Task: Calculate the area of a triangle with a Python program given its base and height.
Action: Mouse moved to (156, 28)
Screenshot: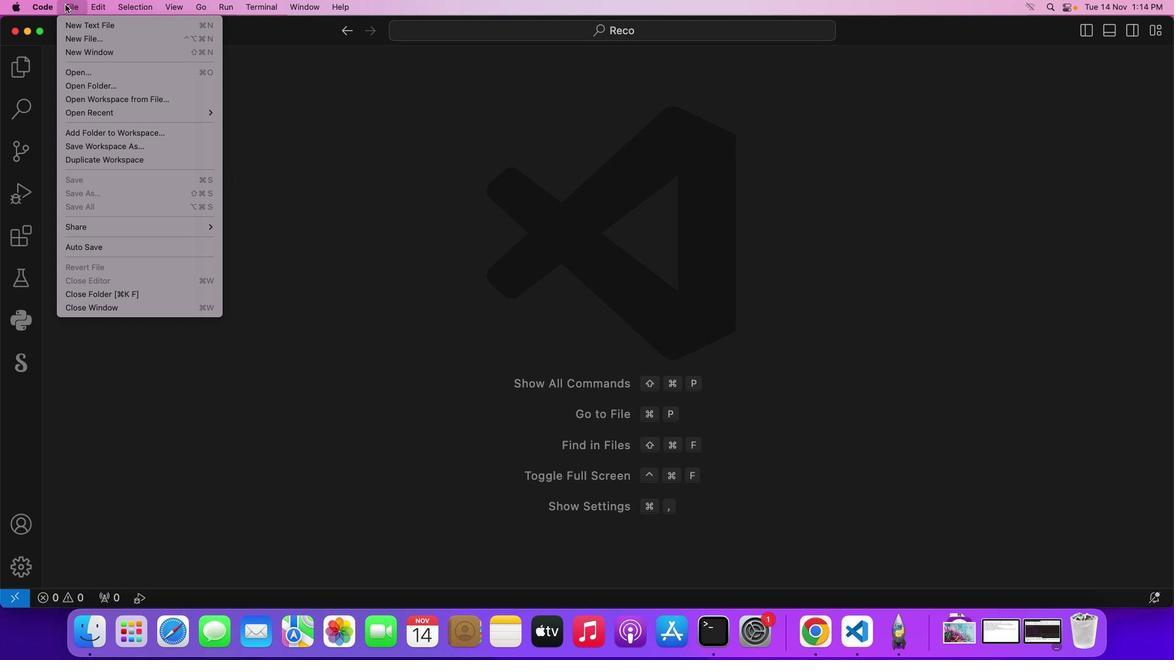 
Action: Mouse pressed left at (156, 28)
Screenshot: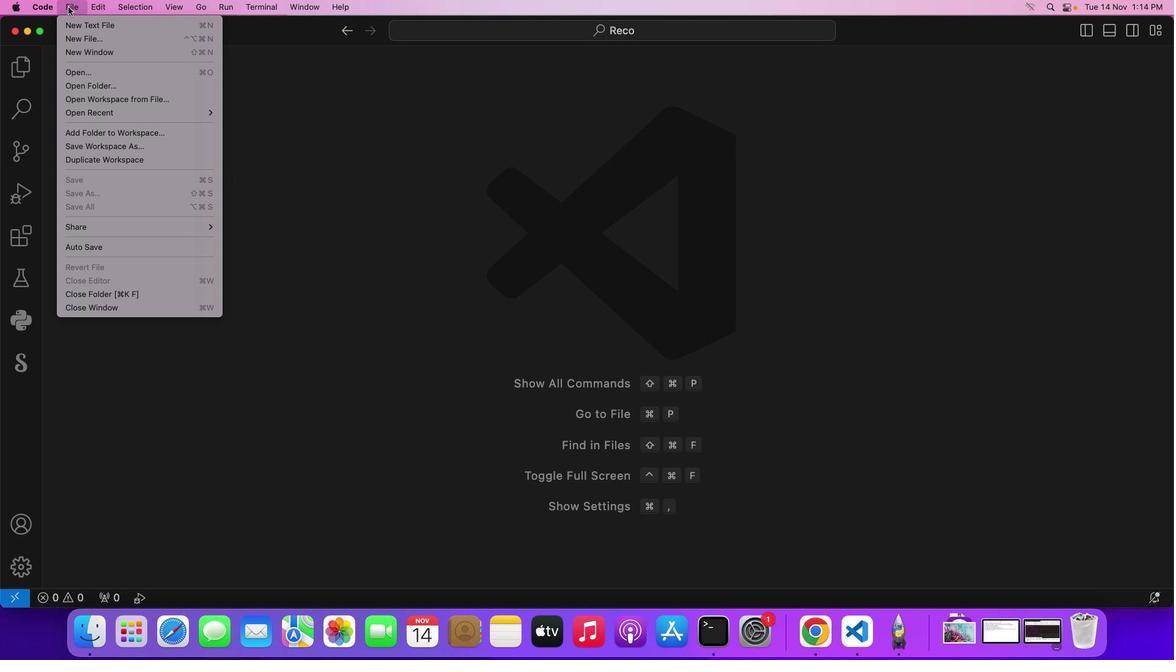 
Action: Mouse moved to (173, 43)
Screenshot: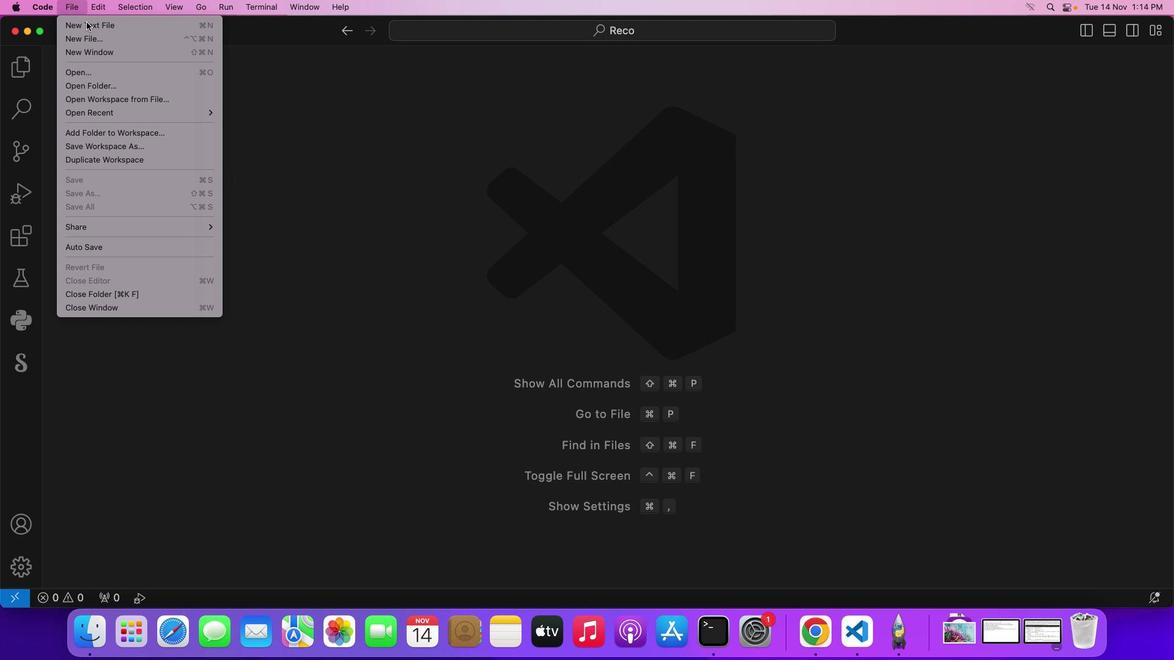 
Action: Mouse pressed left at (173, 43)
Screenshot: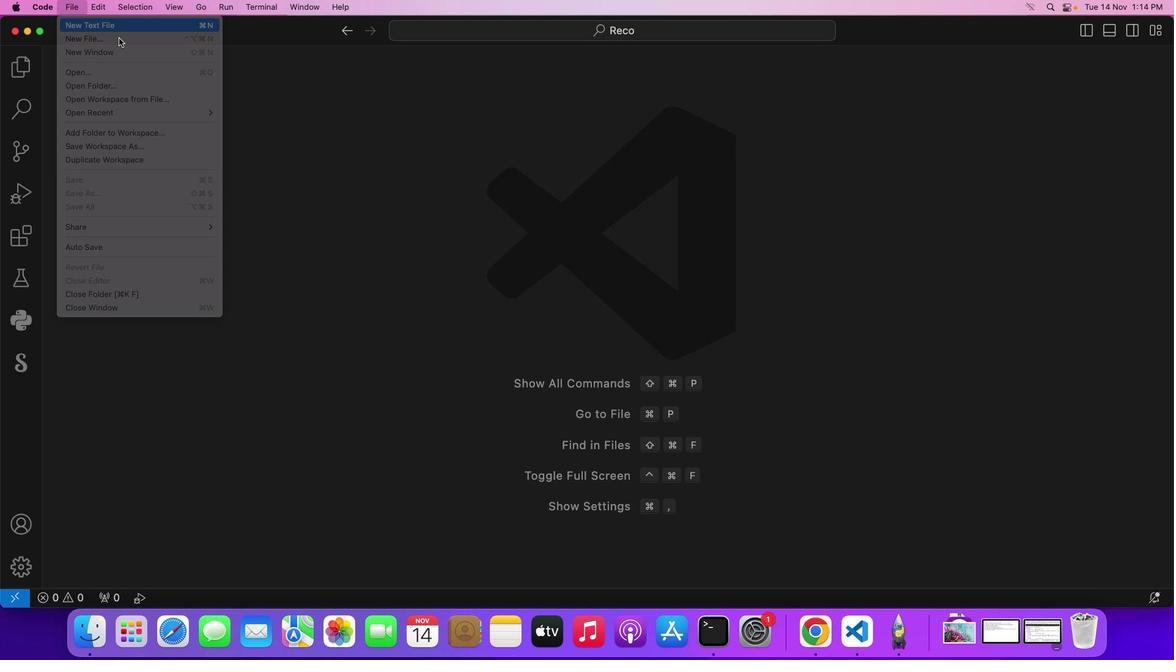 
Action: Mouse moved to (332, 205)
Screenshot: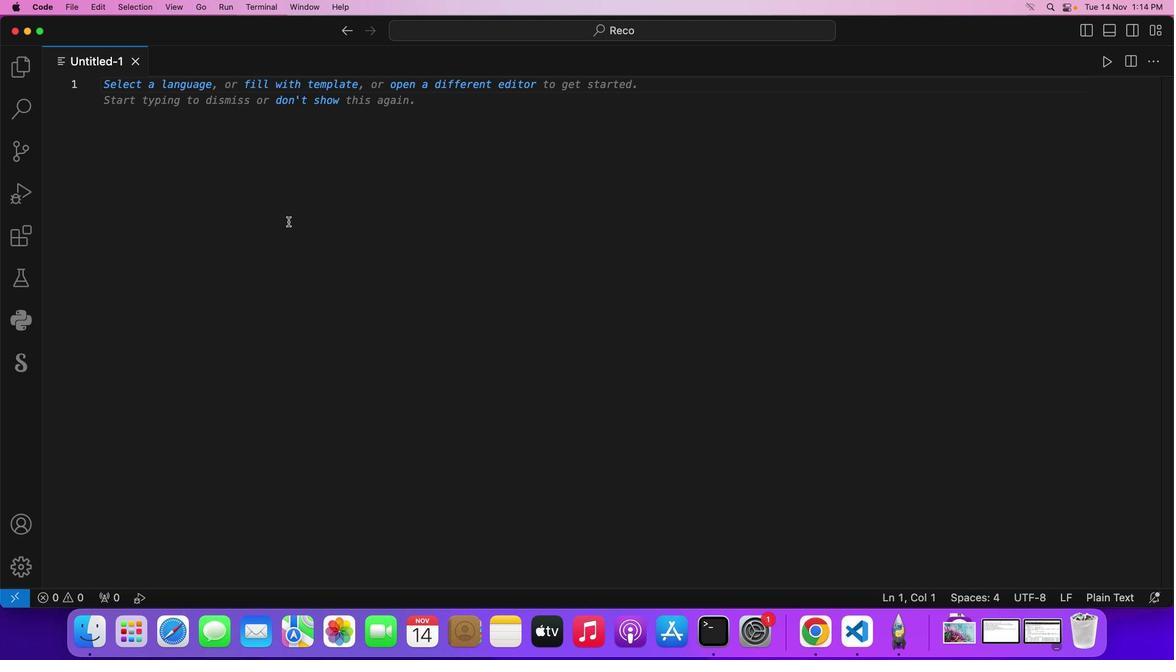 
Action: Key pressed Key.cmd
Screenshot: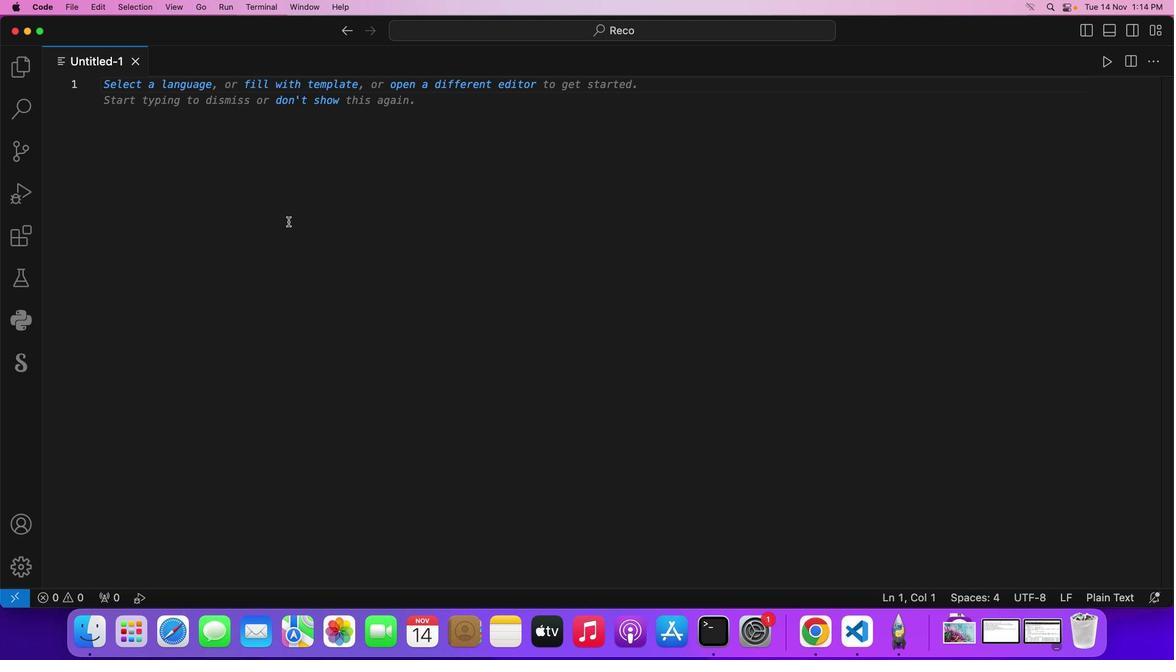 
Action: Mouse moved to (331, 206)
Screenshot: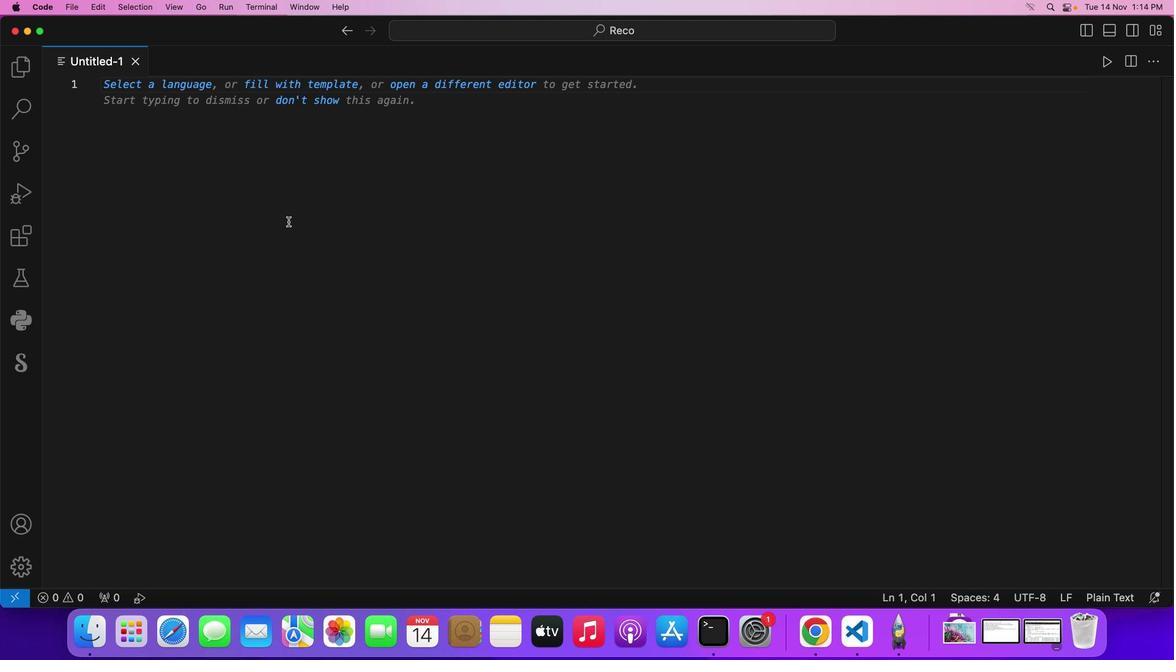 
Action: Key pressed 's'
Screenshot: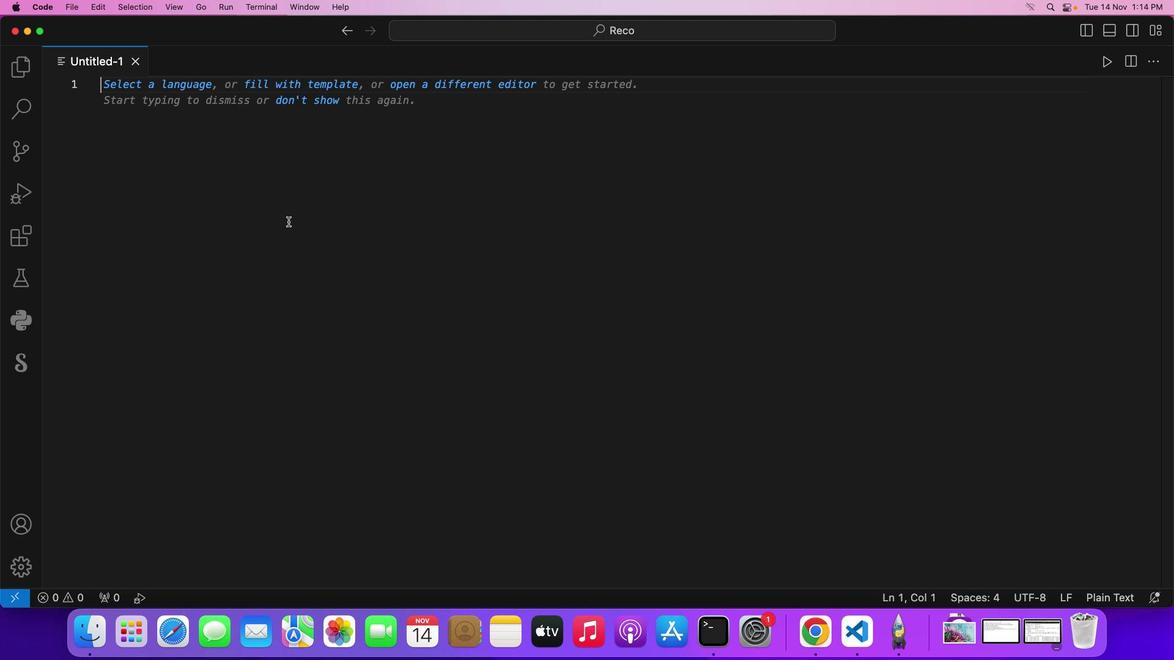 
Action: Mouse moved to (578, 232)
Screenshot: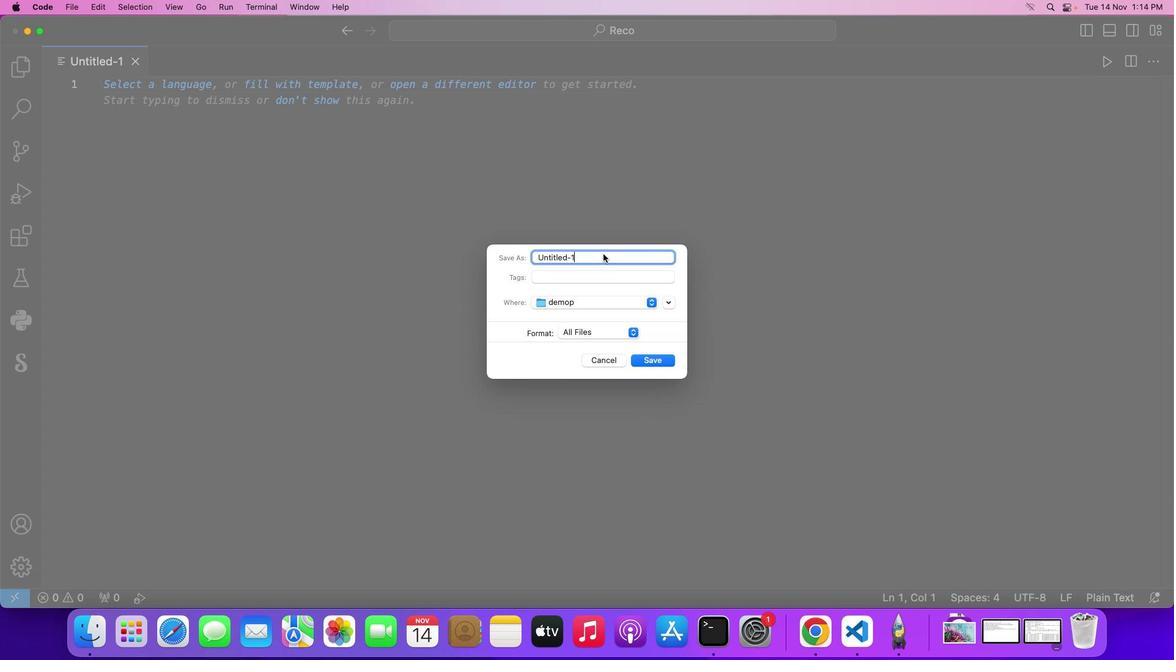 
Action: Mouse pressed left at (578, 232)
Screenshot: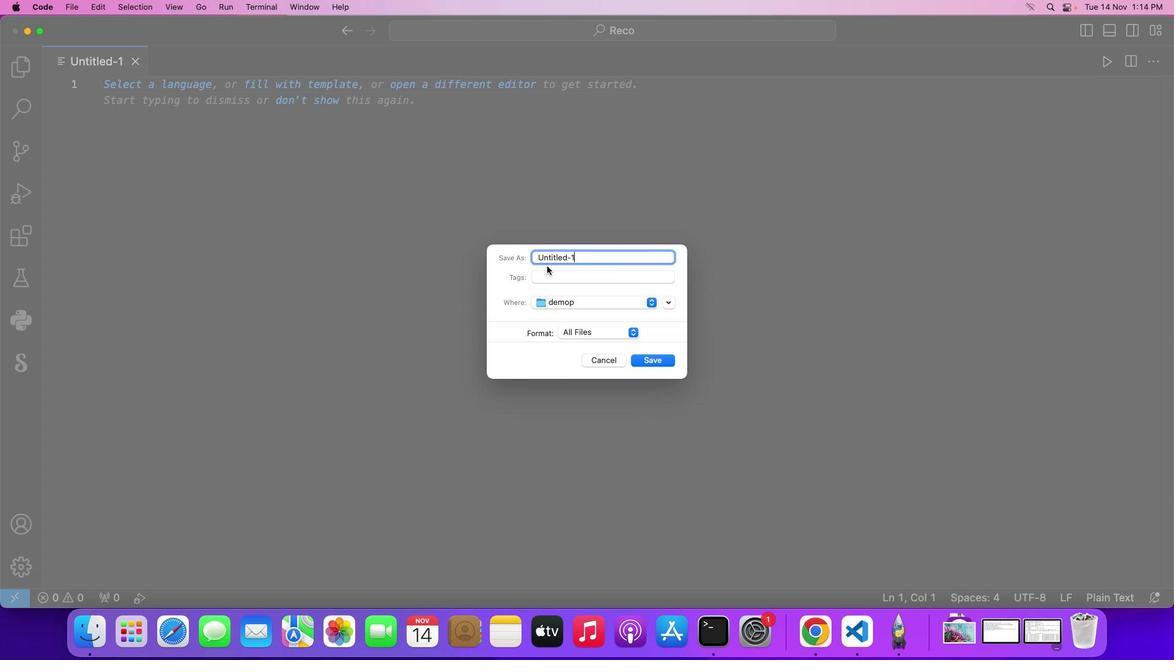 
Action: Mouse moved to (507, 241)
Screenshot: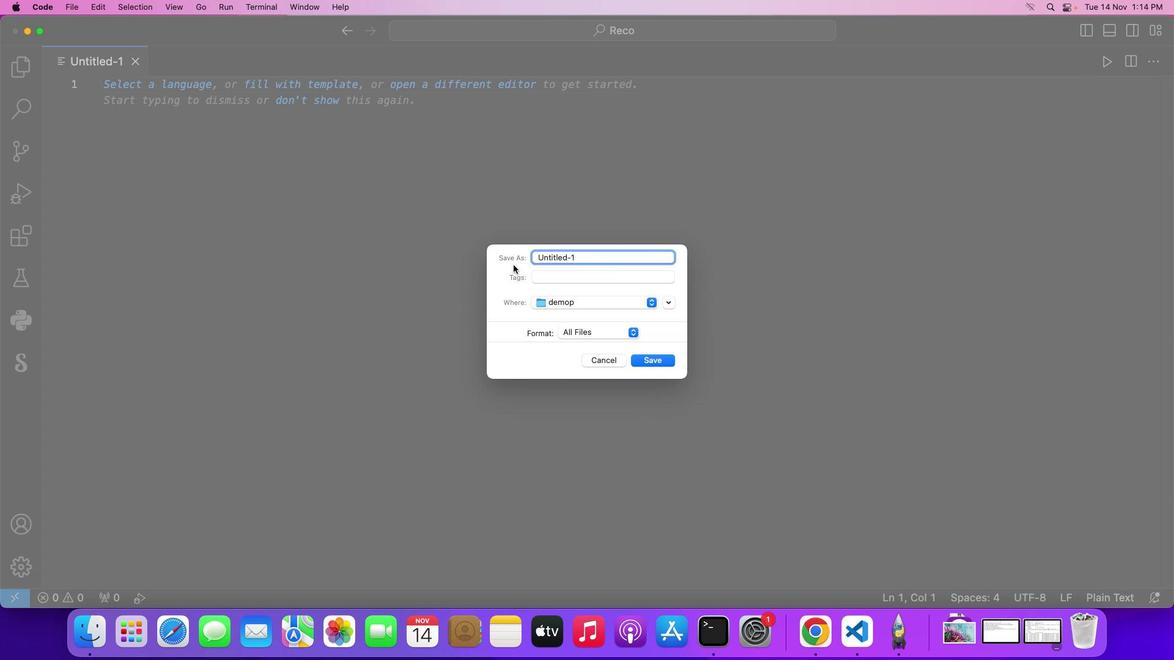 
Action: Key pressed Key.backspaceKey.backspaceKey.backspaceKey.backspaceKey.backspaceKey.backspaceKey.backspaceKey.backspaceKey.backspaceKey.backspaceKey.shift_r'D''e''m'Key.backspace'm''o'Key.shift_r'T''r''i''.''p''y'Key.enter'f'Key.backspaceKey.shift_r'#'Key.spaceKey.shift_r'D''e''f''u''b''e'Key.backspaceKey.backspaceKey.backspace'i''n''e'Key.space'a'Key.space'f''y''b'Key.backspaceKey.backspace'u''n''c''t''i''o''n'Key.space't''o'Key.space'c''a''l''c''u''l''a''t''e'Key.space't''g''e'Key.spaceKey.backspaceKey.backspaceKey.backspace'h''e'Key.space'a''r''e''a'Key.space'o''f'Key.space'a'Key.space't''r''u''a'Key.backspaceKey.backspace'i''a''n''g''l''e'Key.enter'd''e''f'Key.space'c''a''l''c''u''l''a''t''e'Key.shift_r'_''t''r''i''a''n''g''l''e'Key.shift_r'_''a''r''e''a'Key.shift_r'(''b''a''s''e'','Key.space'h''e''i''g''h''t'Key.rightKey.shift_r':'Key.enterKey.tabKey.backspaceKey.shift_r'#'Key.spaceKey.shift_r'F''o''r''m''u''l''a'Key.space'f''o''r'Key.space't''h''e'Key.space'a''r''e''a'Key.space'o''f'Key.space'a'Key.space't''r''i''u'Key.backspace'a''b''g''k''e'Key.backspaceKey.backspaceKey.backspaceKey.backspace'b'Key.backspace'n''g''k''e'Key.backspaceKey.backspace'l''e'Key.shift_r':'Key.space'd'Key.backspaceKey.backspaceKey.space'0''.''5'Key.spaceKey.shift_r'*'Key.space'b''a''s''e'Key.spaceKey.shift_r'*'Key.space'h''e''i''g''h''t'Key.enter'a''r''e''a'Key.space'='Key.space'0''.''5'Key.spaceKey.shift_r'*'Key.space'b''a''s''e'Key.spaceKey.shift_r'*'Key.space'h''e''i''g''h''t'Key.enterKey.enter'r''e''t''u''r''n'Key.space'a''r''e''a'Key.enterKey.enterKey.enterKey.shift_r'#'Key.spaceKey.shift_r'I''n''p''u''t'Key.space'v''a''l''u''e'Key.space'f''o''r'Key.space'b''a''s''e'Key.space'a''n''d'Key.space'h''e''i''g''h''t'Key.space'f''o''r''m'Key.space't''h''e'Key.space'u''s''e''r'Key.enter'b''a''s''e'Key.space'='Key.space'f''l''o''a''t'Key.shift_r'(''i''n''p''u''t'Key.shift_r'('Key.shift_r'"'Key.shift_r'E''n''t''e''r'Key.space't''h''e'Key.space'b''a''s''e'Key.space'o''f'Key.space't''h''e'Key.space't''r''i''a''n''g''l''e'Key.shift_r':'Key.spaceKey.rightKey.rightKey.rightKey.enter'h''e''i''g''h''t'Key.space'='Key.space'f''l''o''a''t'Key.shift_r'(''i''n''p''u''t'Key.shift_r'('Key.shift_r'"'Key.shift_r'E''n''t''e''r'Key.space't''h''e'Key.space'h''e''i''g''h''t'Key.space'o''f'Key.space't''h''e'Key.space't''r''i''a''n''g''l''e'Key.shift_r':'Key.spaceKey.rightKey.rightKey.rightKey.enterKey.enterKey.shift_r'#'Key.spaceKey.shift_r'C''a''l''c''u''l''a''t''e'Key.space't''h''e'Key.space'a''r''e''a'Key.space'u''s''i''n''g'Key.space't''h''e'Key.space'd''e''f''i''n''e''d'Key.space'f''u''n''c''t''i''o''n'Key.enter'a''r''e''a'Key.space'='Key.space'c''a''l''c''u''l''a''t''e'Key.shift_r'_''t''r''i''a''n''g''l''e'Key.shift_r'_''a''r''e''a'Key.shift_r'(''b''a''s''e'','Key.space'h''e''i''g''h''t'Key.rightKey.rightKey.enterKey.enterKey.shift_r'#'Key.spaceKey.shift_r'P''e''r'Key.backspaceKey.backspace'r''i''n''t'Key.space't''h''e'Key.space'r''e''s''u''l''t'Key.space'a''l''o''n''g'Key.space'w''i''t''h'Key.space'i''n''p''u''t'Key.space'v''a''l''u''e''s'Key.enter'p''r''i''n''t'Key.shift_r'(''f'Key.shift_r'"'Key.shift_r'T''h''e'Key.space'a''r''e''a'Key.space'o''f'Key.space't''h''e'Key.space't''r''i''a''n''g''l''e'Key.space'w''i''t''h'Key.space'b''a''s''e'Key.shift_rKey.spaceKey.shift_r'{''b''a''s''e'Key.rightKey.space'a''n''d'Key.space'h''e''i''g''h''t'Key.spaceKey.shift_r'{''h''e''i''g''h''t'Key.rightKey.space'i''s'Key.shift_r':'Key.spaceKey.shift_r'{''a''r''e''a'Key.rightKey.rightKey.rightKey.enterKey.enter
Screenshot: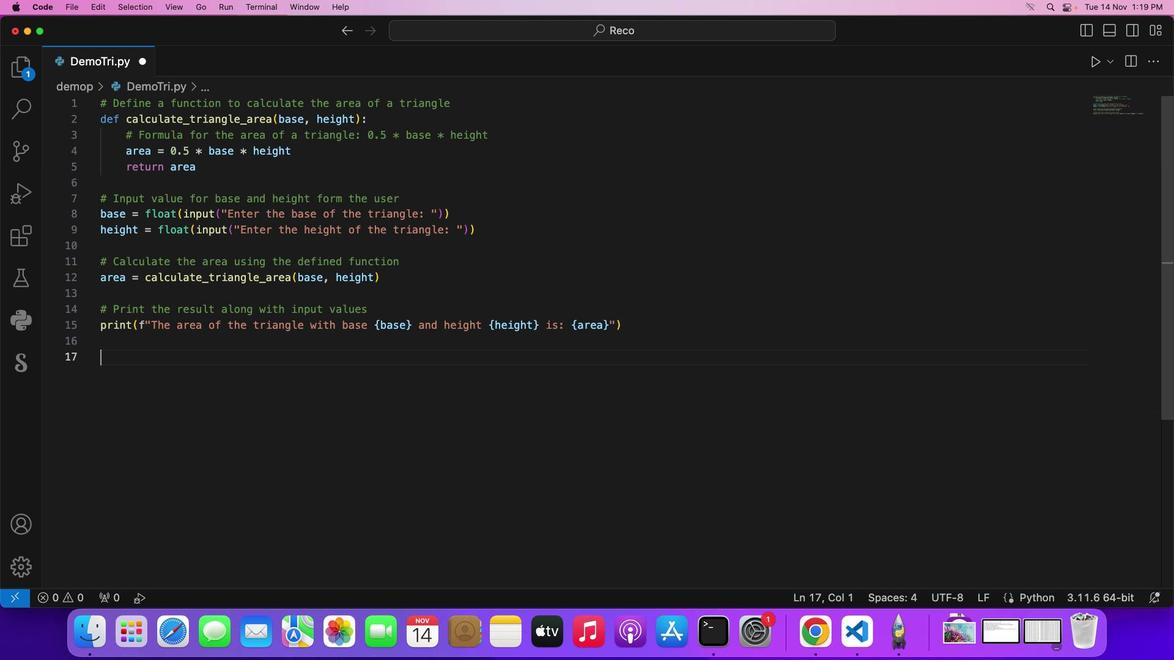 
Action: Mouse moved to (840, 211)
Screenshot: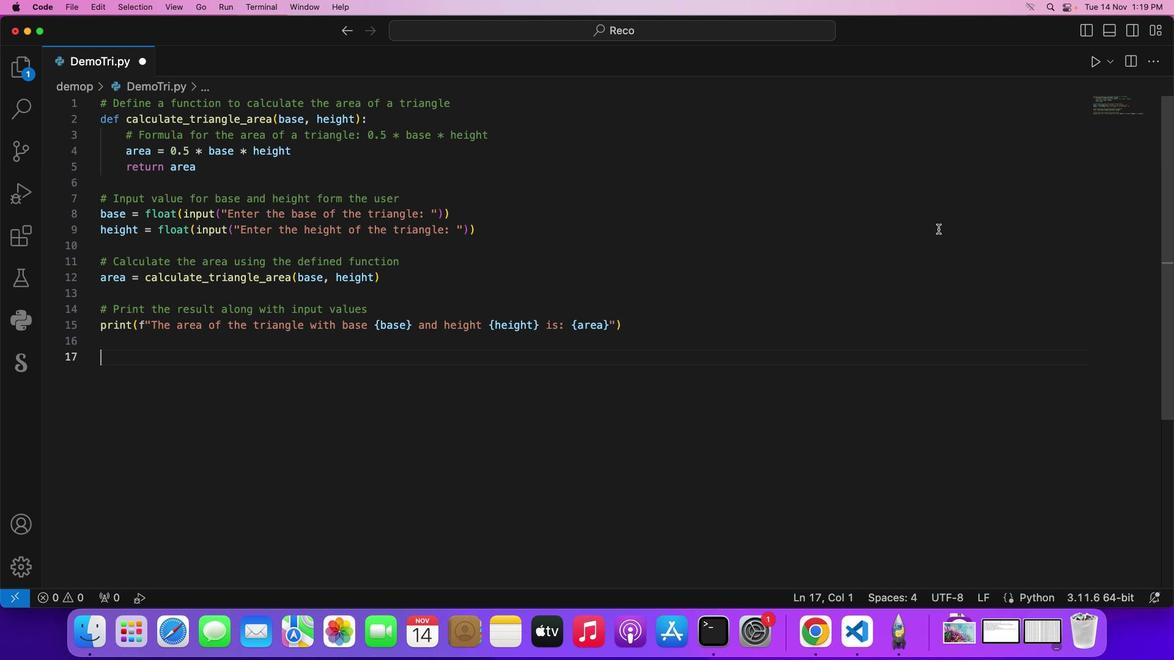 
Action: Key pressed Key.cmd
Screenshot: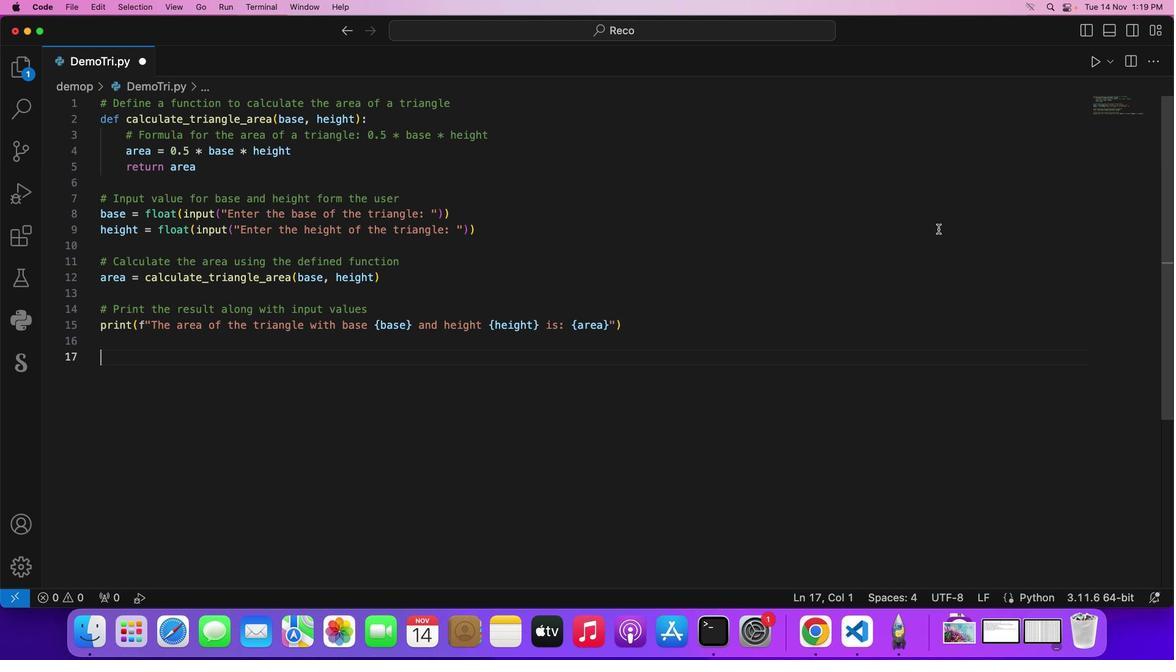 
Action: Mouse moved to (840, 210)
Screenshot: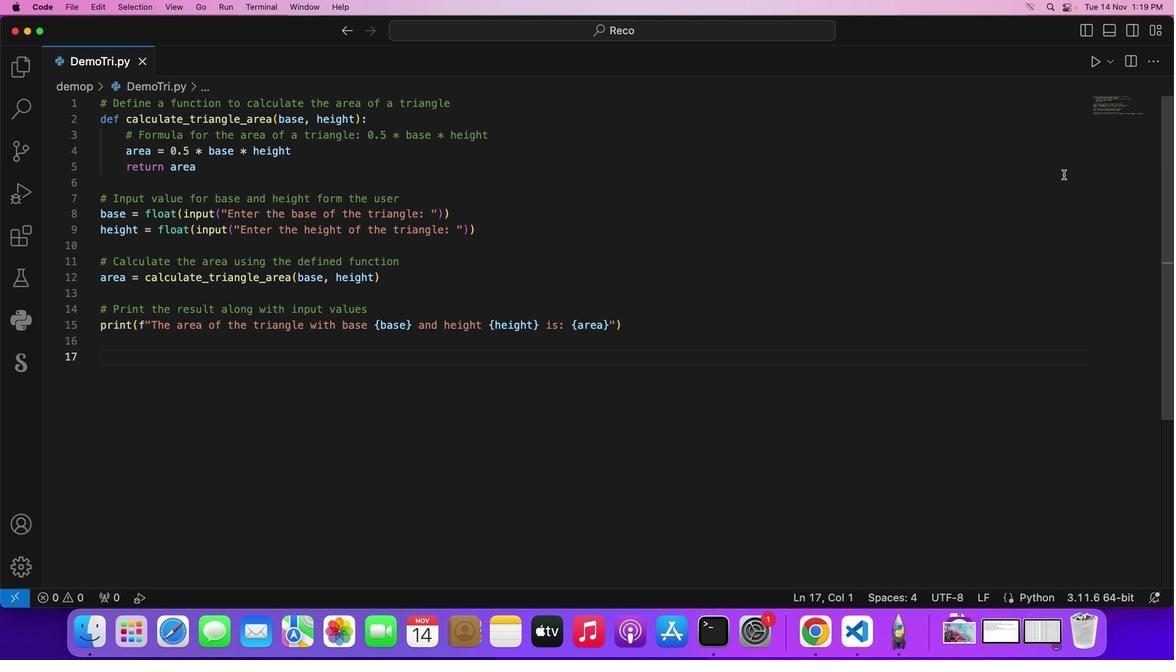 
Action: Key pressed 's'
Screenshot: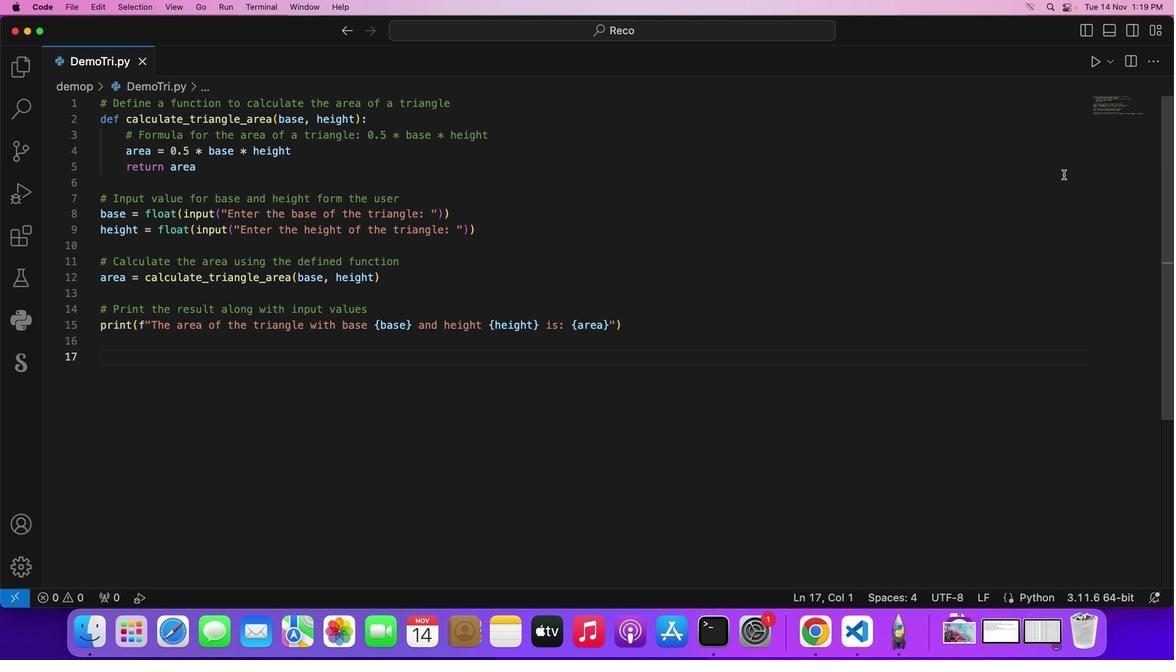 
Action: Mouse moved to (978, 85)
Screenshot: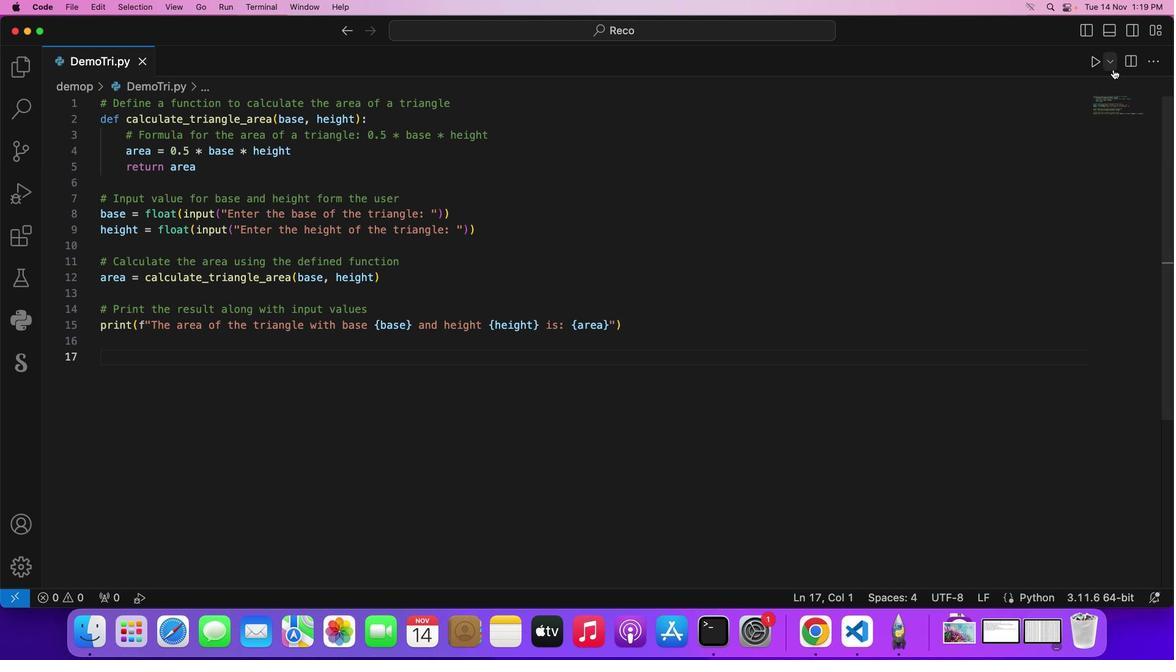 
Action: Key pressed Key.cmd
Screenshot: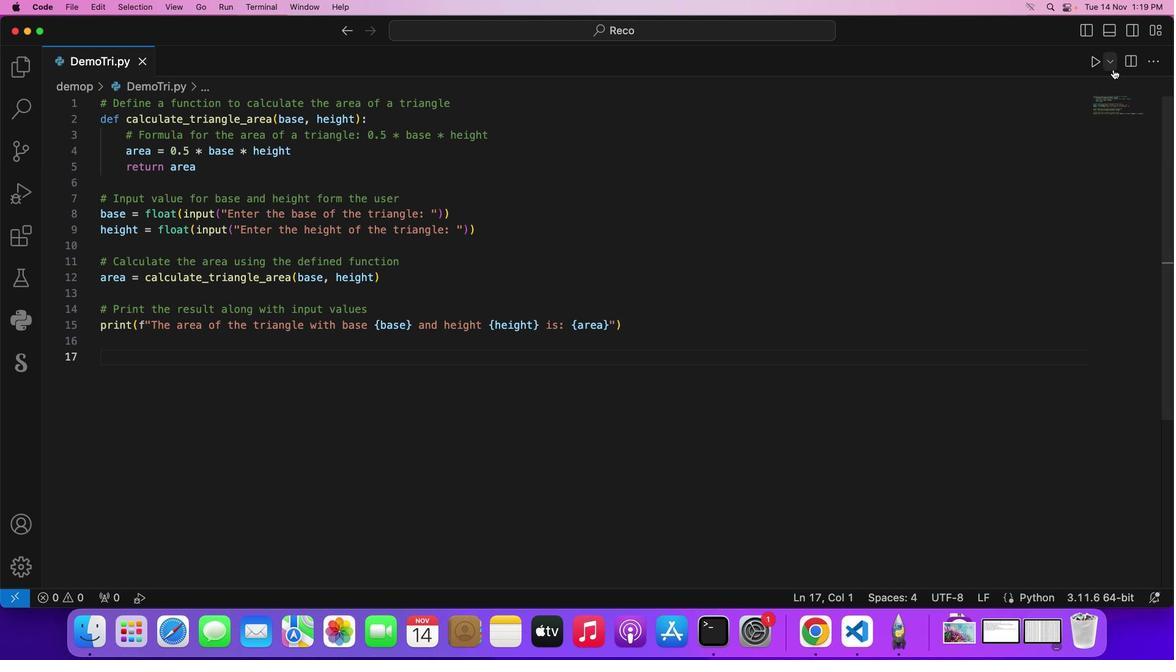 
Action: Mouse moved to (978, 84)
Screenshot: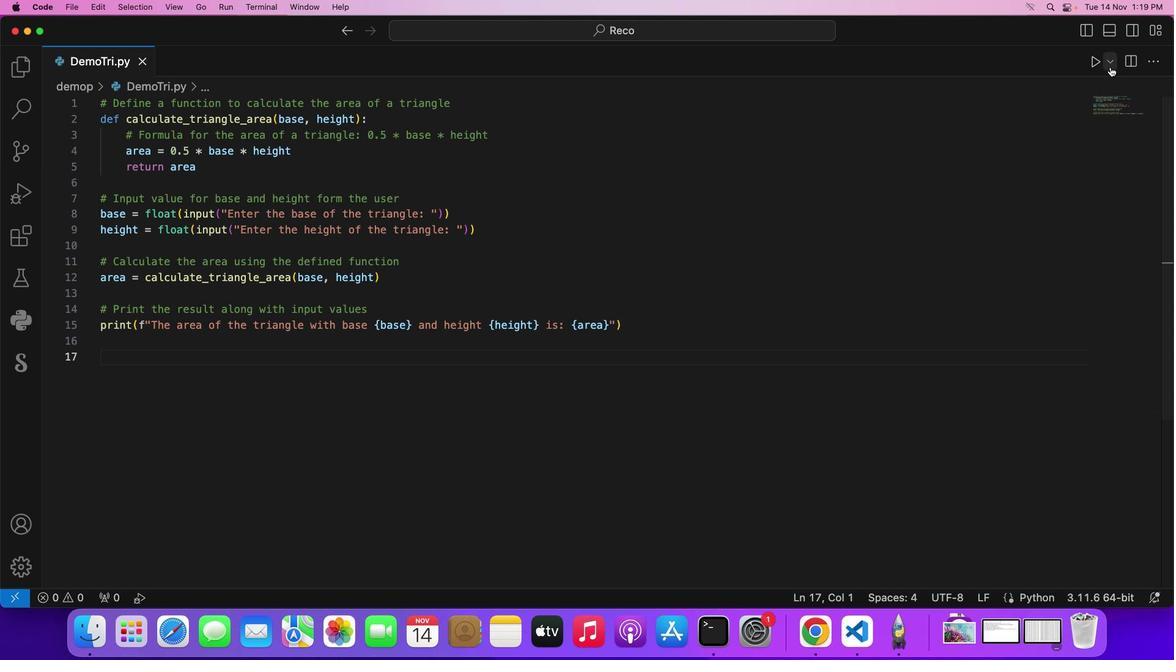 
Action: Key pressed 's'
Screenshot: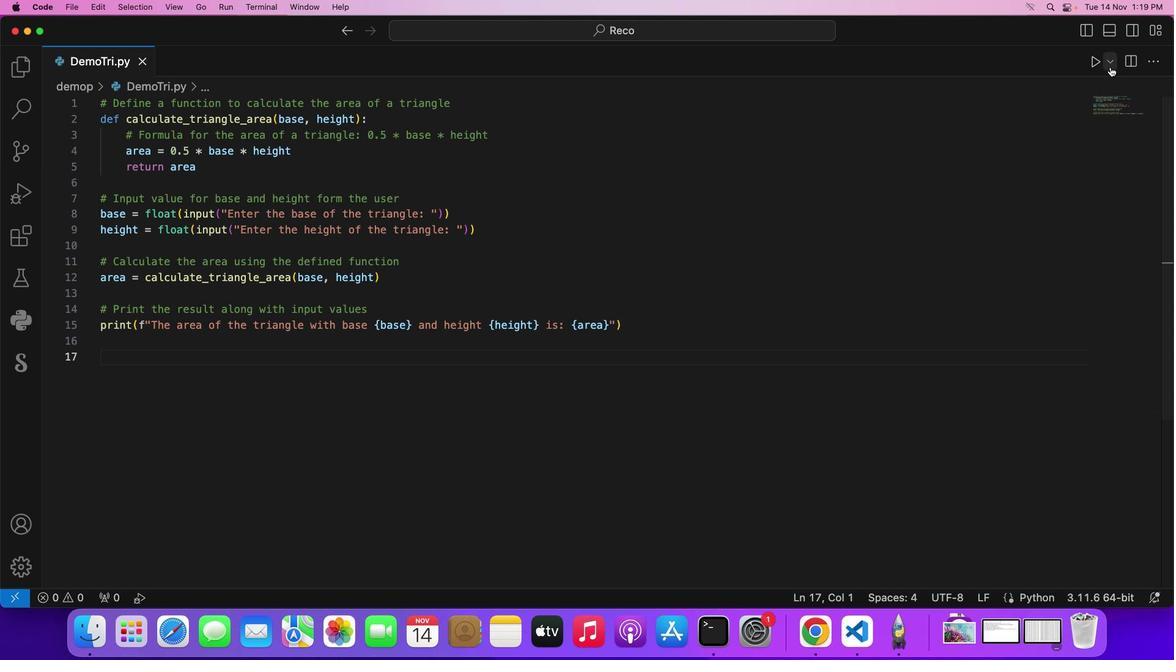 
Action: Mouse moved to (976, 79)
Screenshot: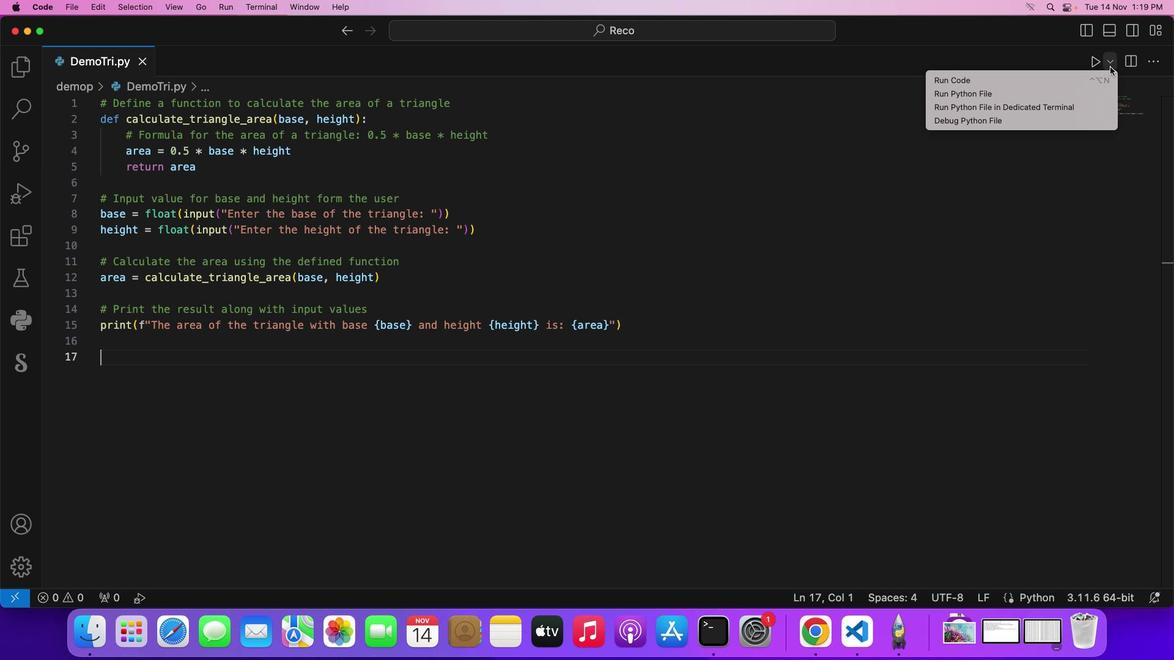 
Action: Mouse pressed left at (976, 79)
Screenshot: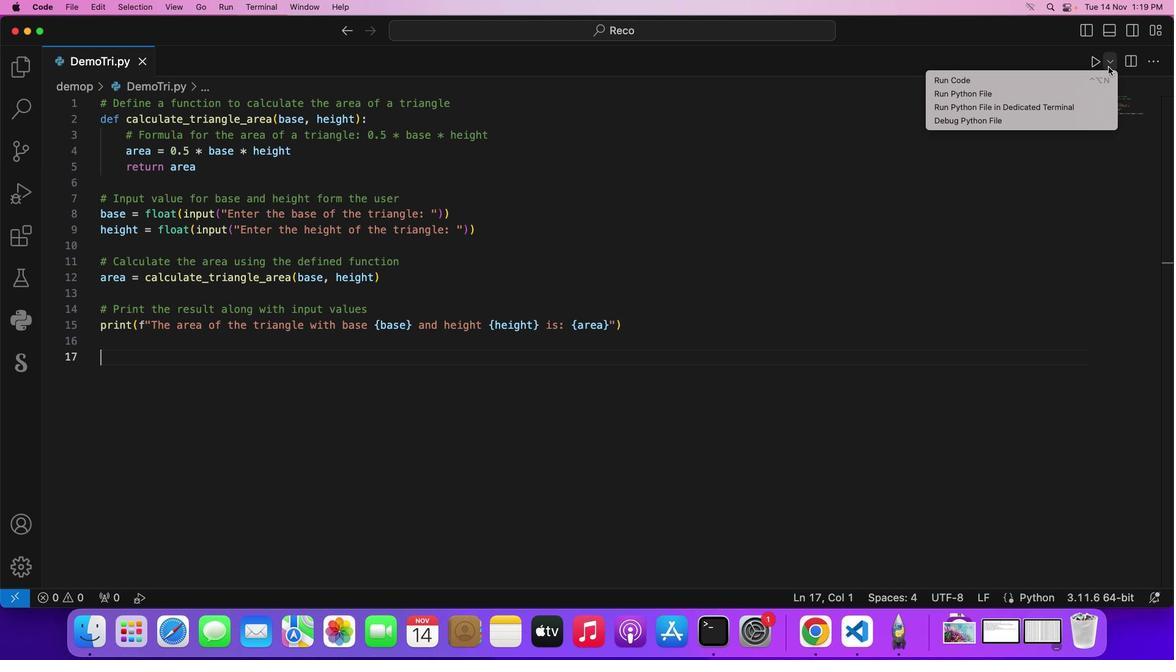 
Action: Mouse moved to (935, 99)
Screenshot: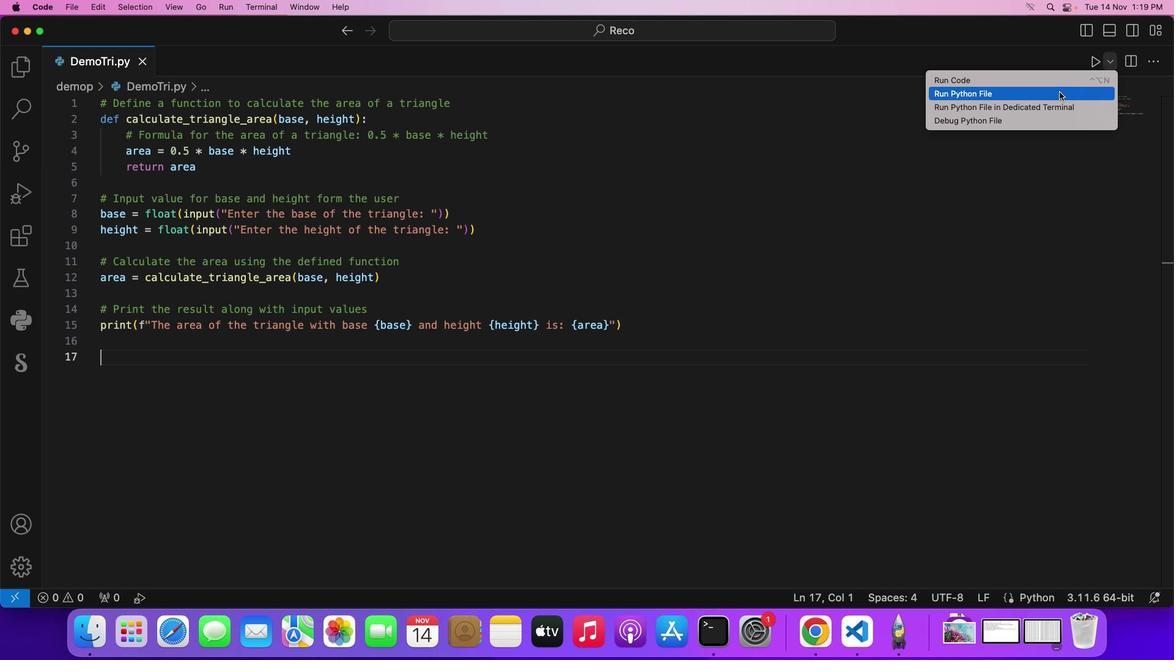 
Action: Mouse pressed left at (935, 99)
Screenshot: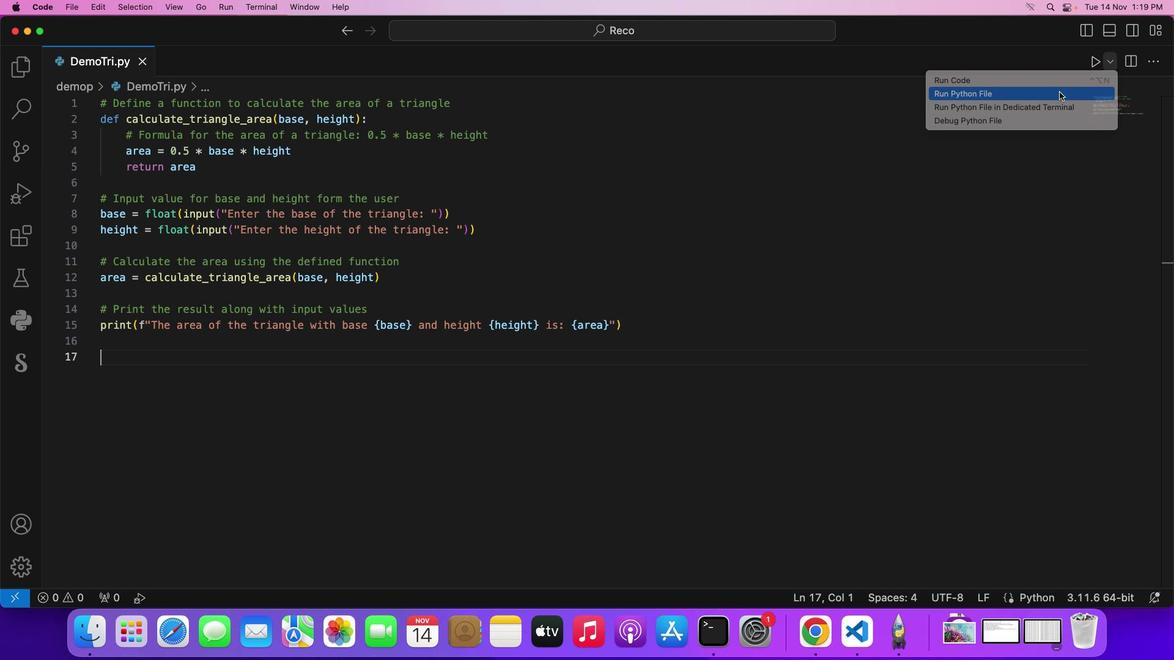 
Action: Mouse moved to (954, 170)
Screenshot: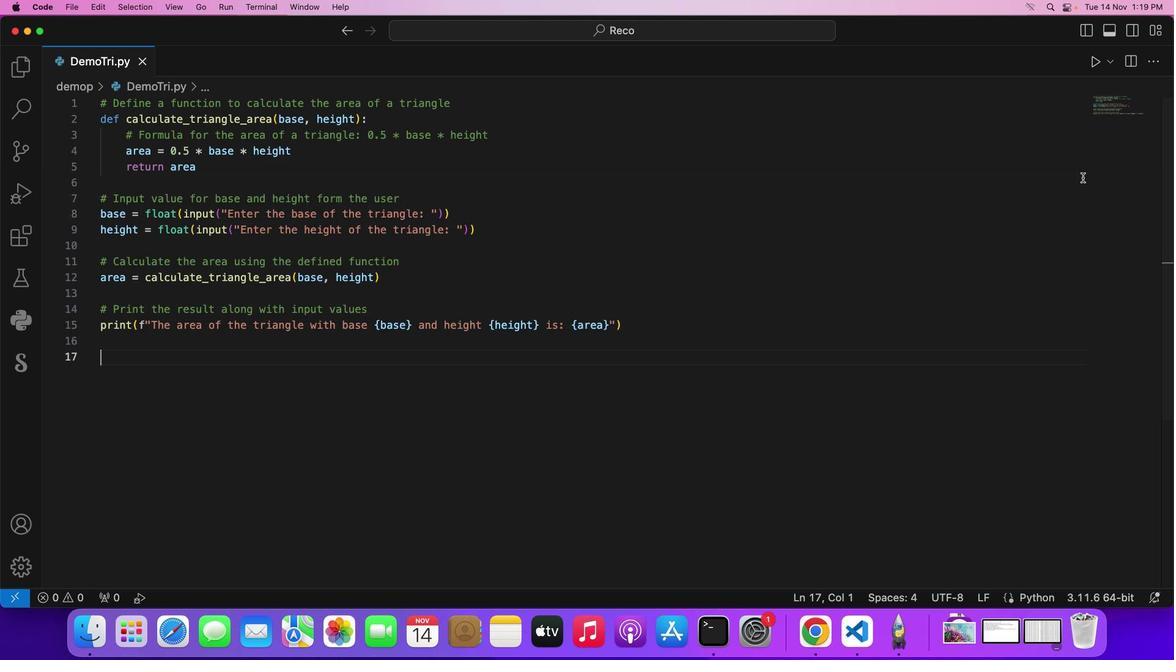 
Action: Mouse pressed left at (954, 170)
Screenshot: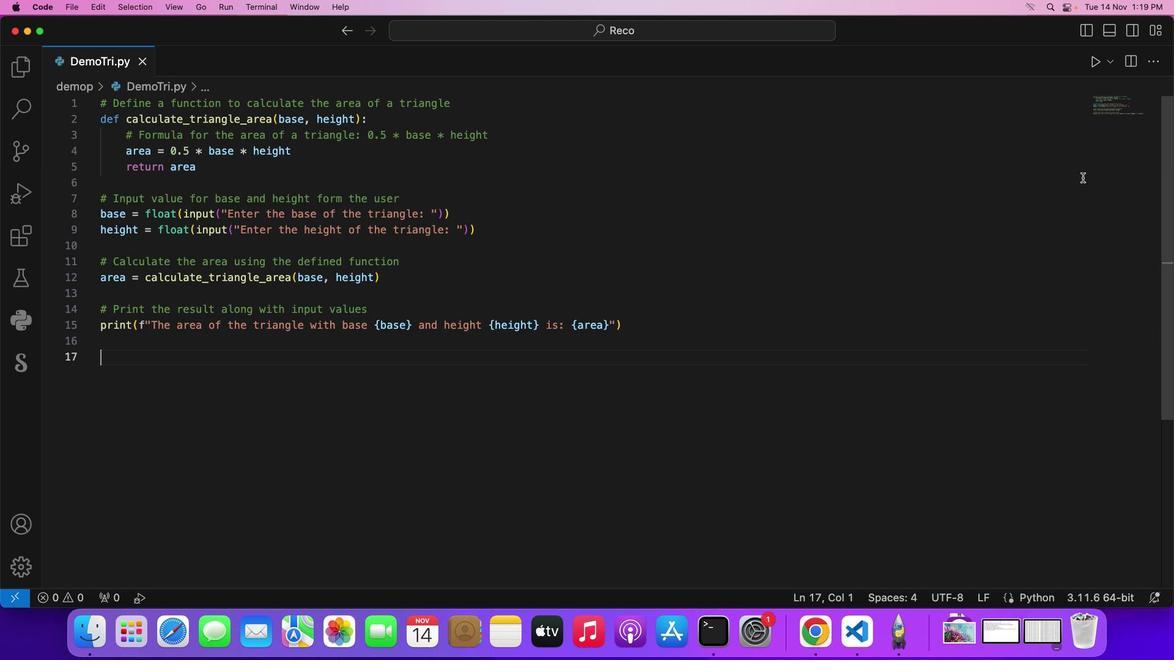
Action: Mouse moved to (280, 31)
Screenshot: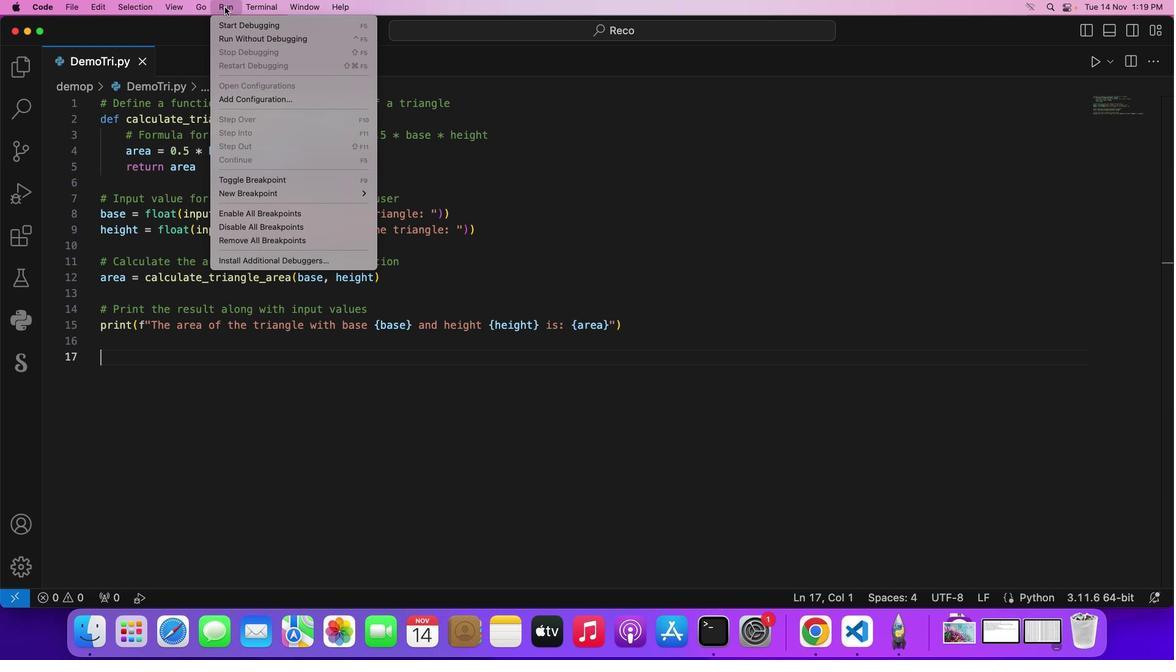 
Action: Mouse pressed left at (280, 31)
Screenshot: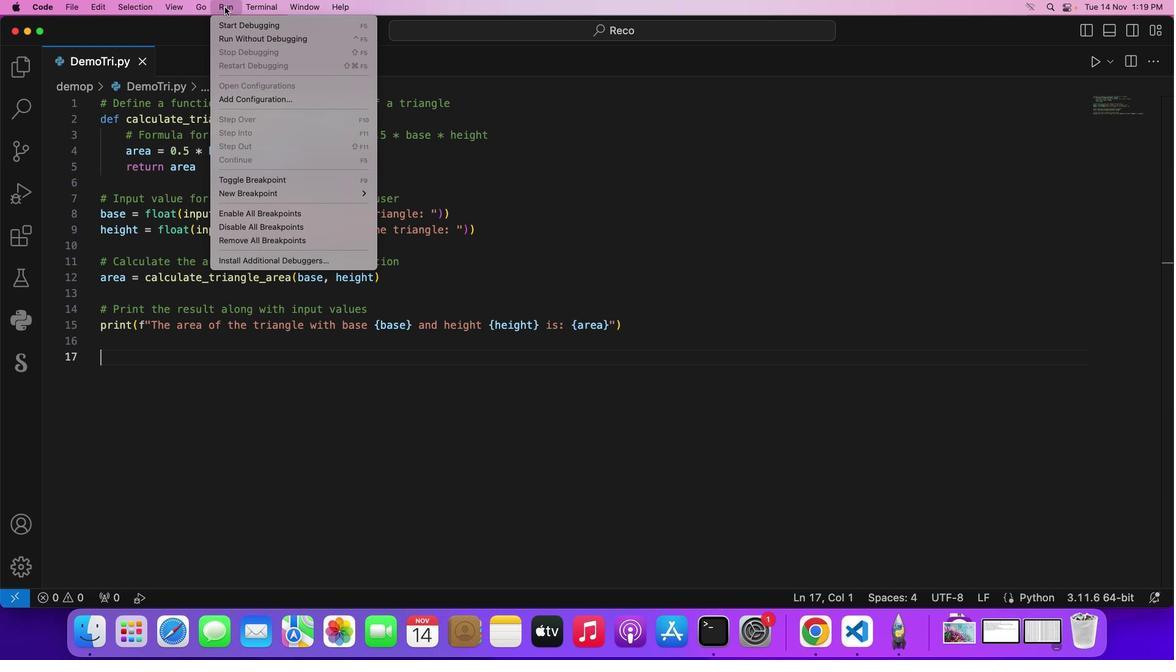
Action: Mouse moved to (294, 56)
Screenshot: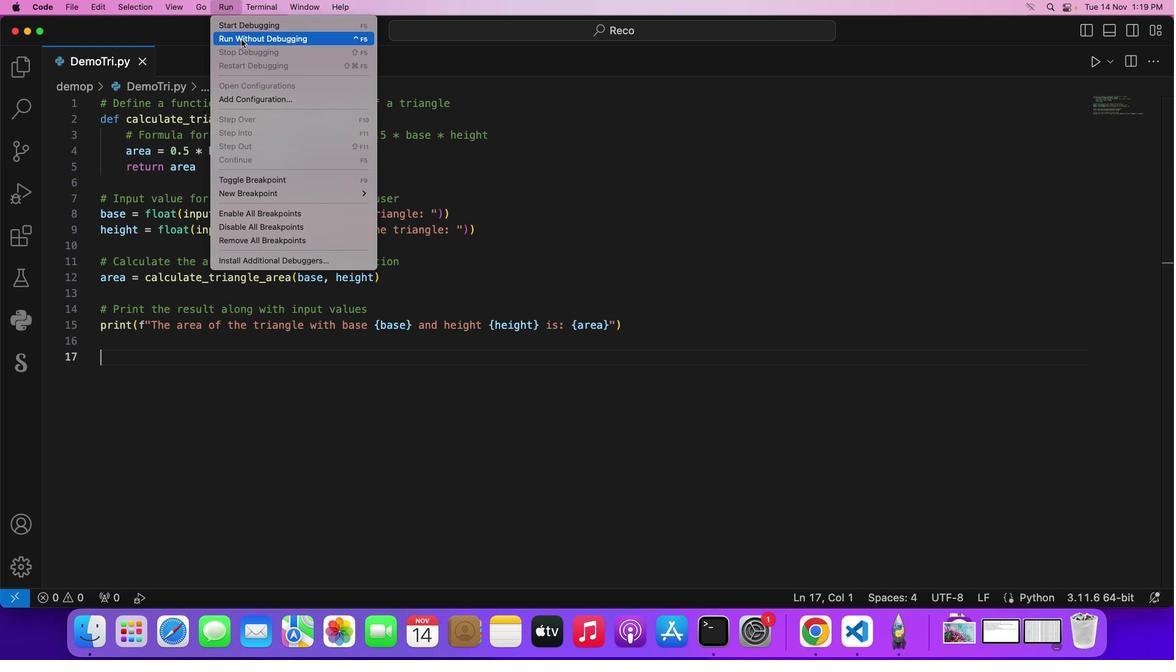 
Action: Mouse pressed left at (294, 56)
Screenshot: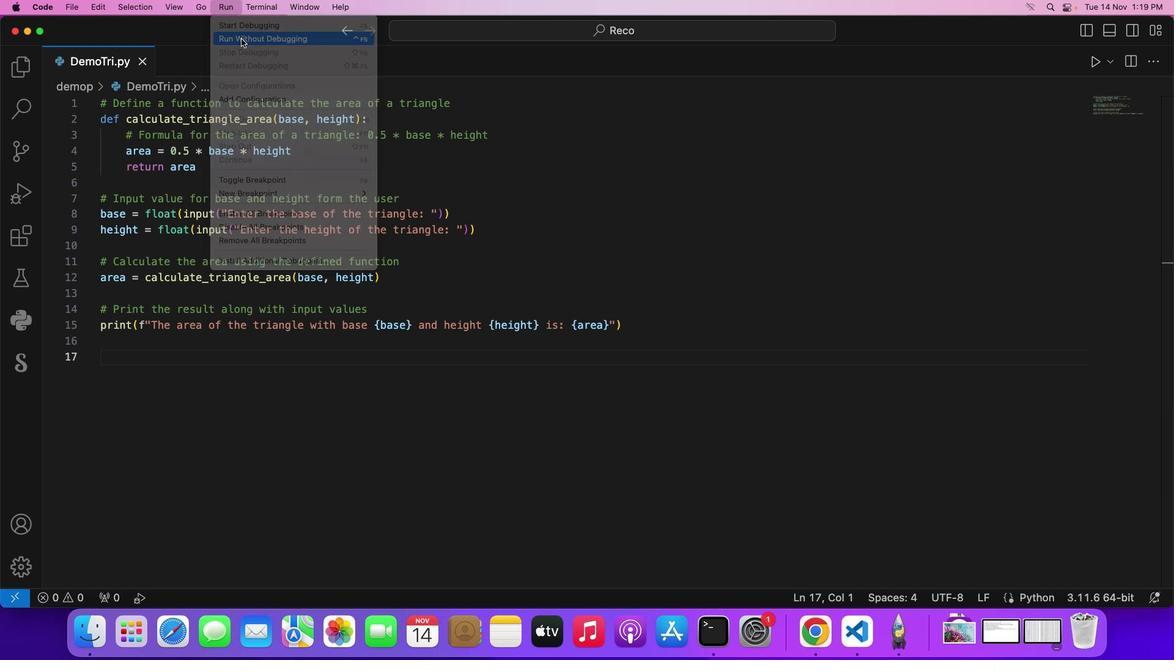 
Action: Mouse moved to (315, 262)
Screenshot: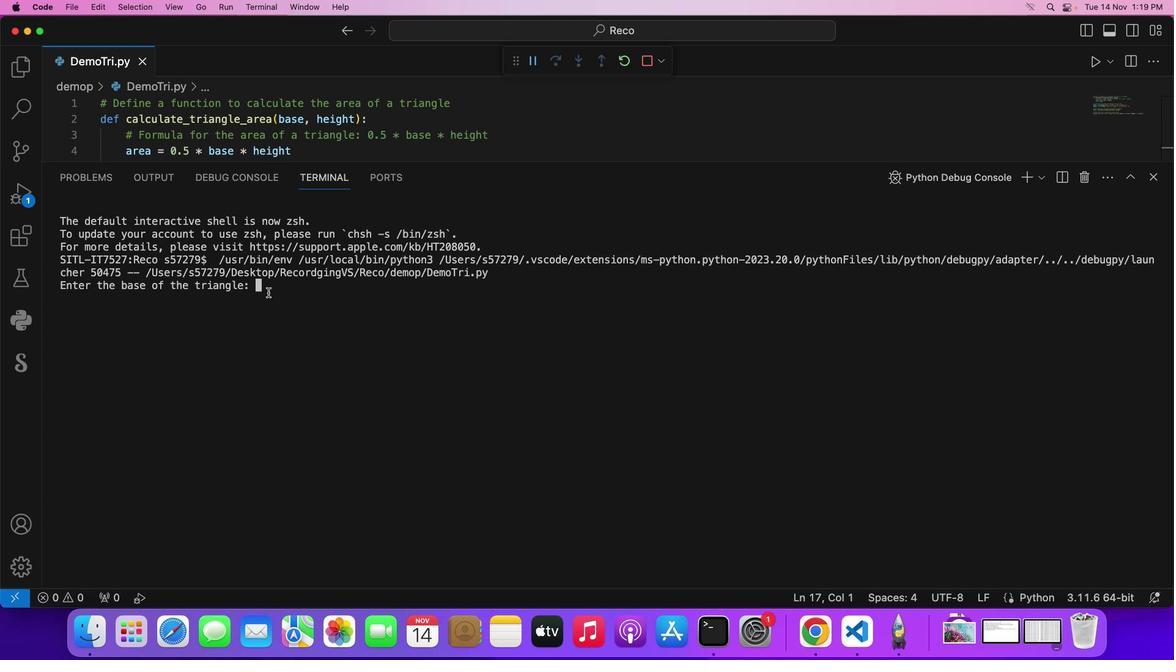 
Action: Mouse pressed left at (315, 262)
Screenshot: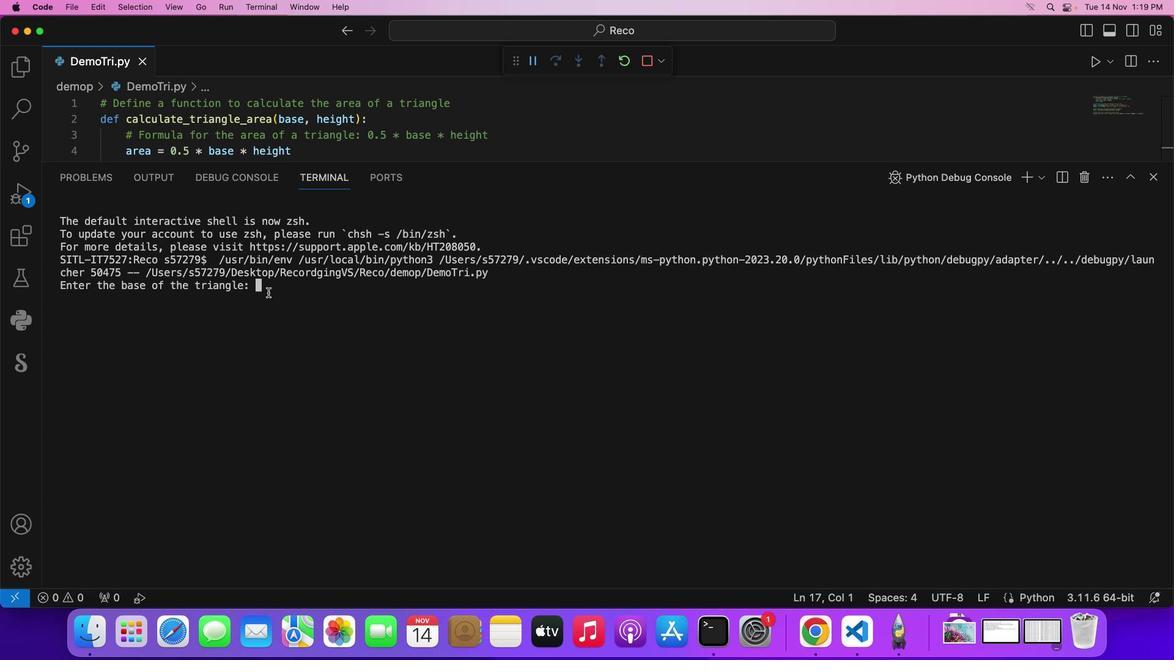 
Action: Key pressed '5'Key.enter'8'Key.enter
Screenshot: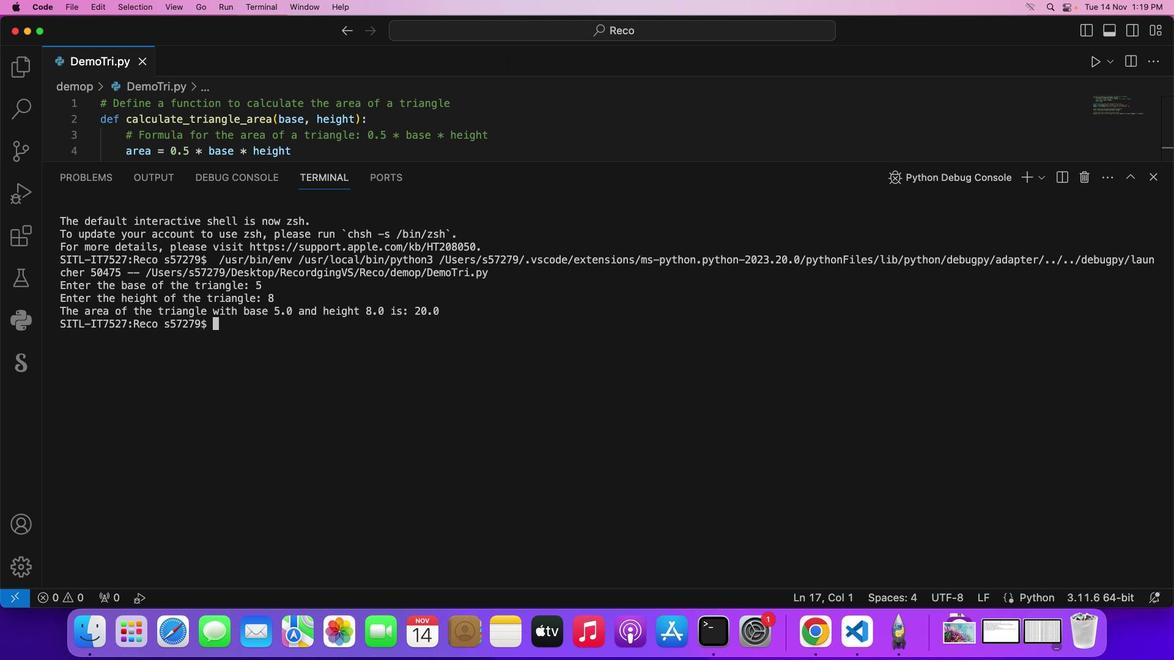
